 Task: Sort the products in the category "All Purpose Cleaners" by relevance.
Action: Mouse moved to (960, 347)
Screenshot: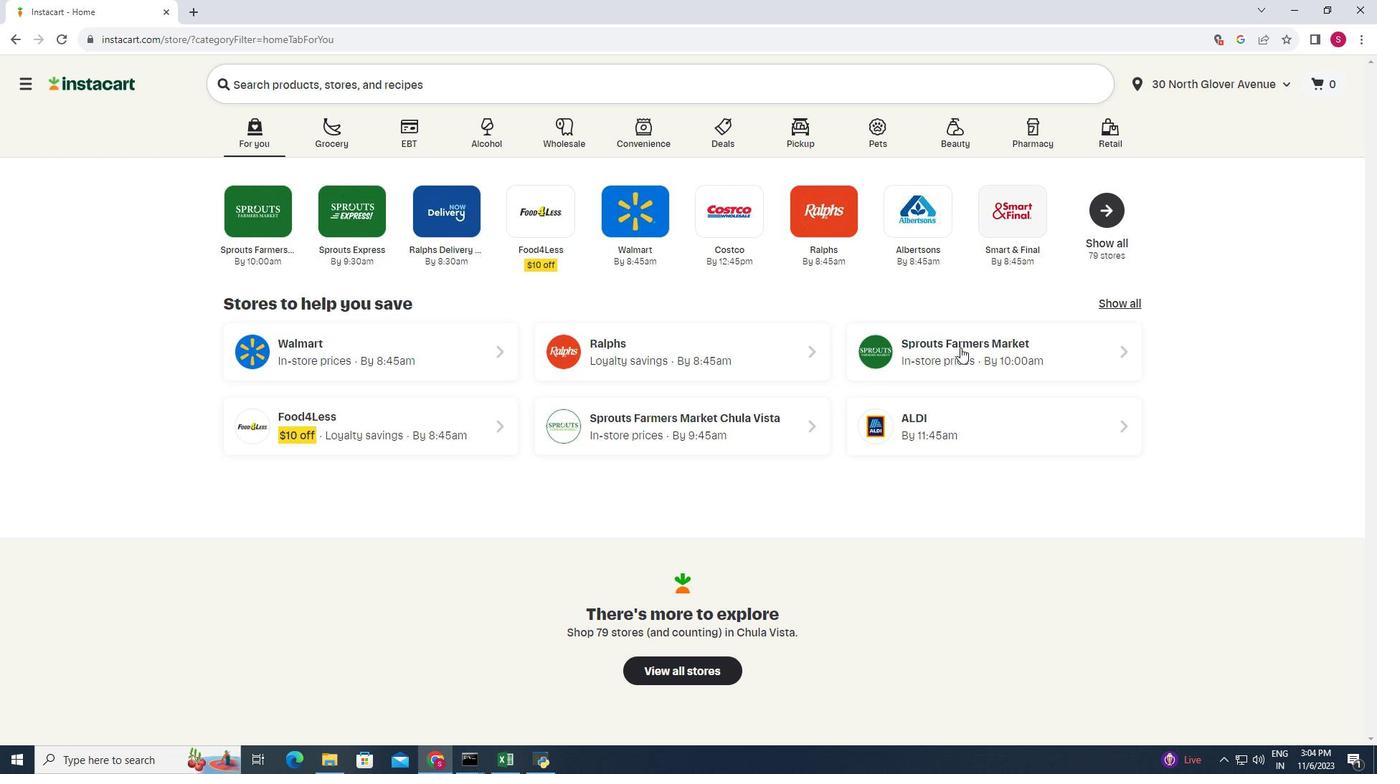 
Action: Mouse pressed left at (960, 347)
Screenshot: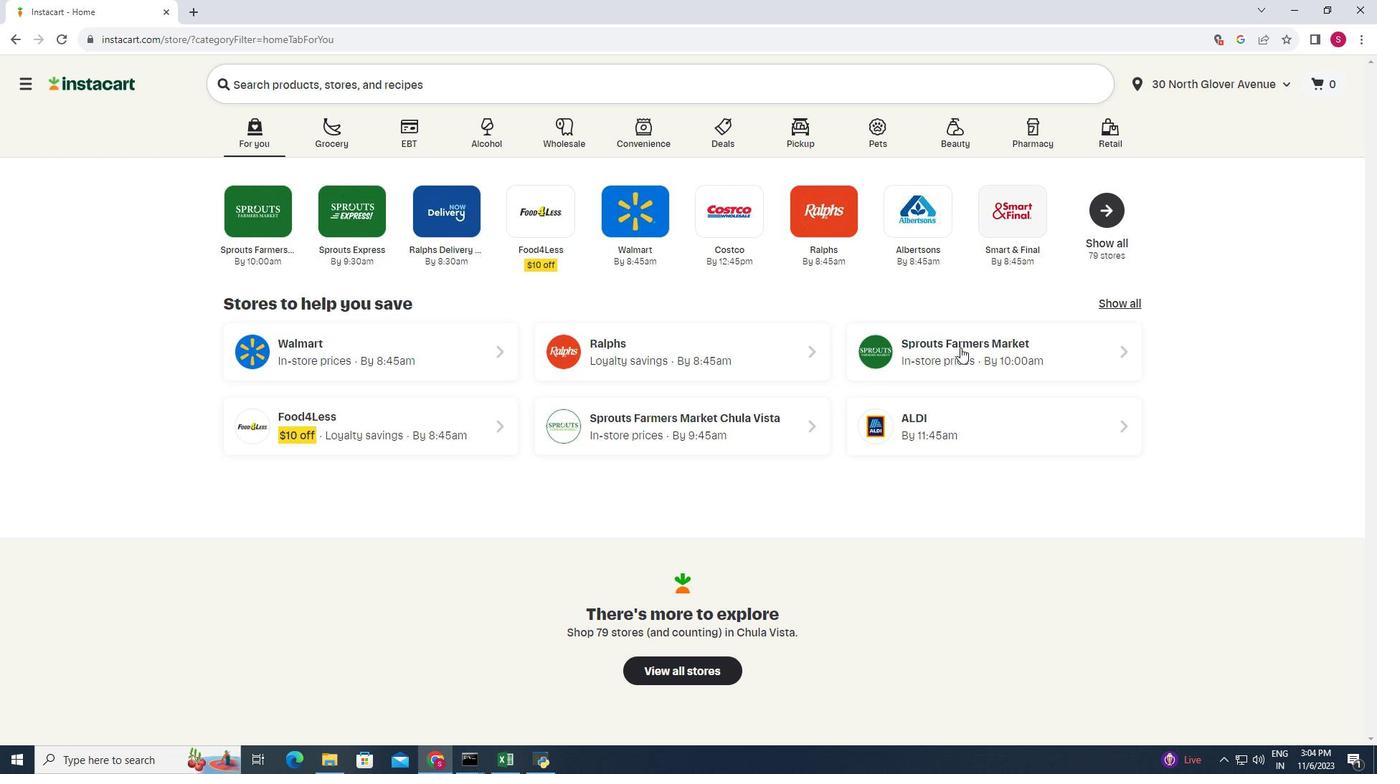 
Action: Mouse moved to (75, 489)
Screenshot: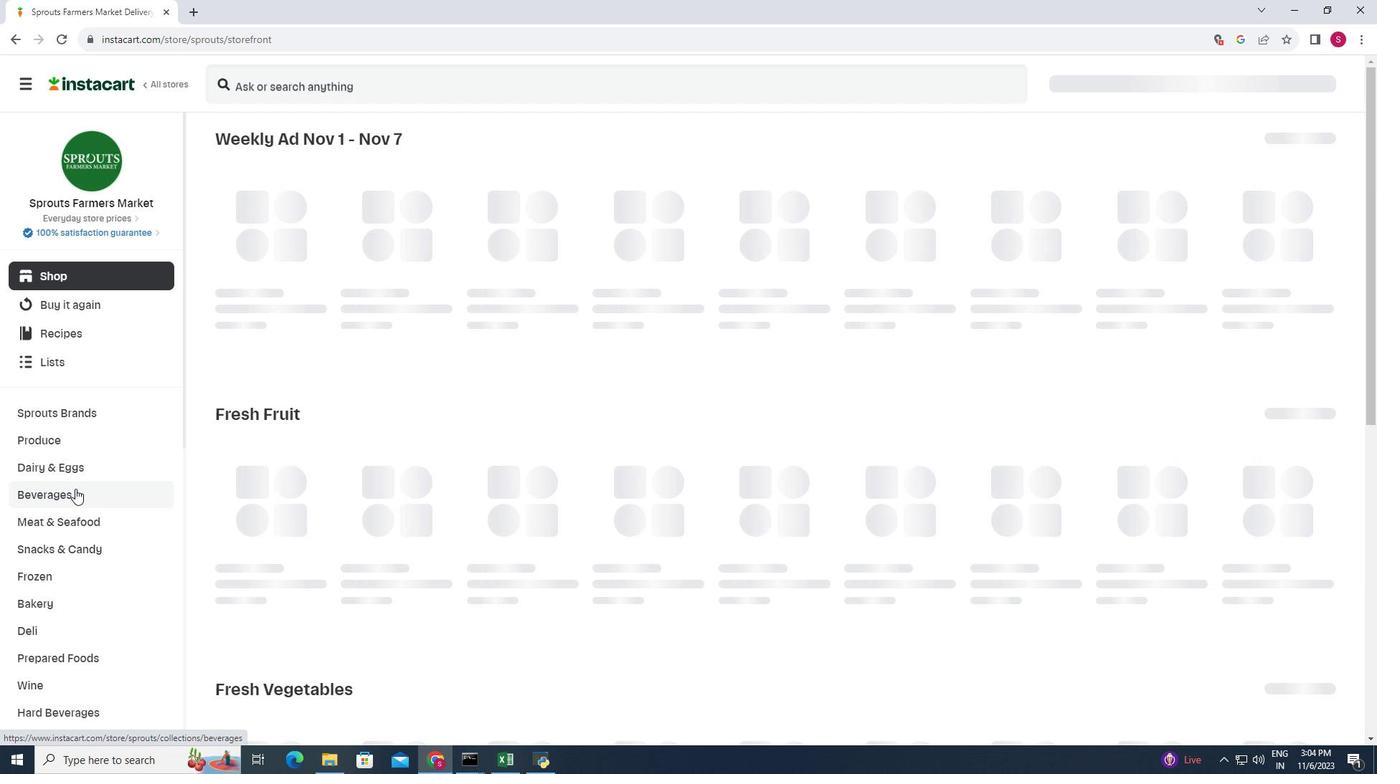 
Action: Mouse scrolled (75, 488) with delta (0, 0)
Screenshot: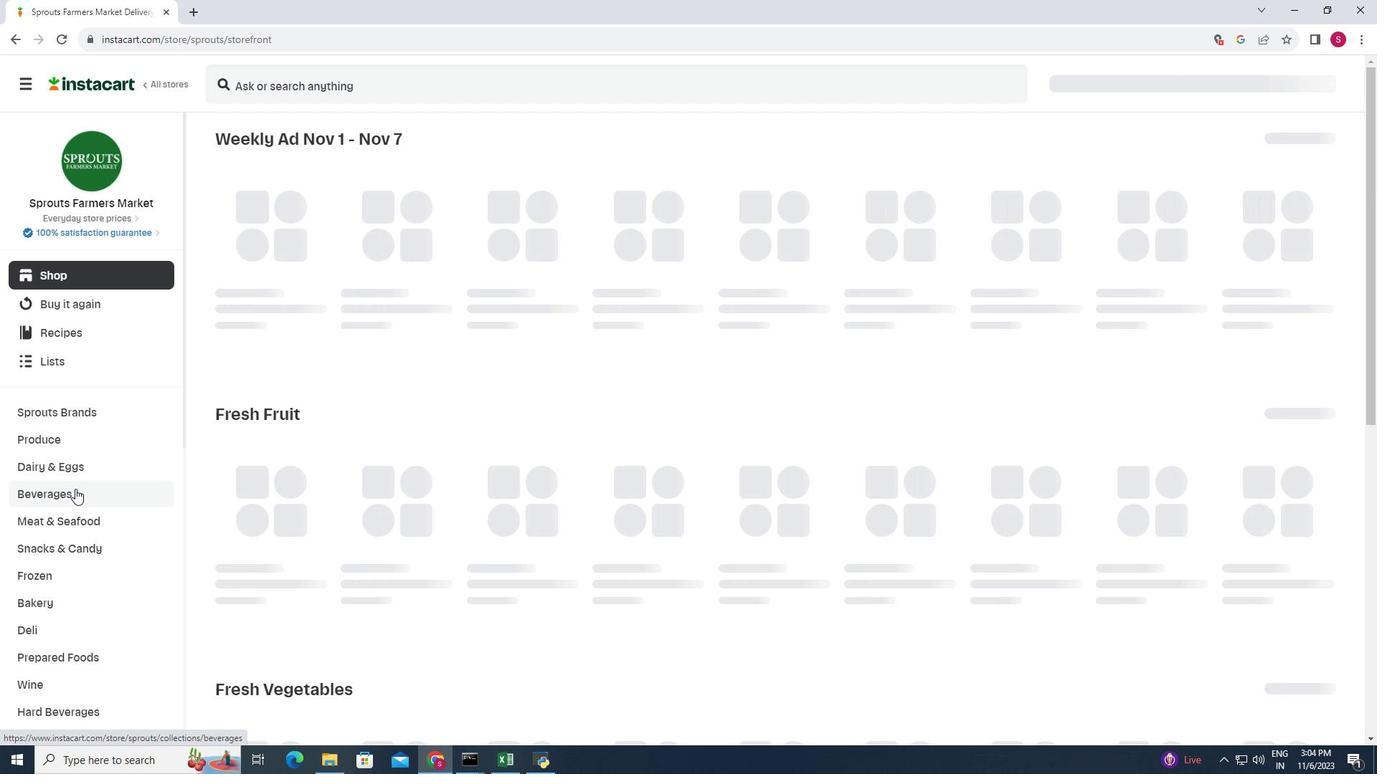 
Action: Mouse scrolled (75, 488) with delta (0, 0)
Screenshot: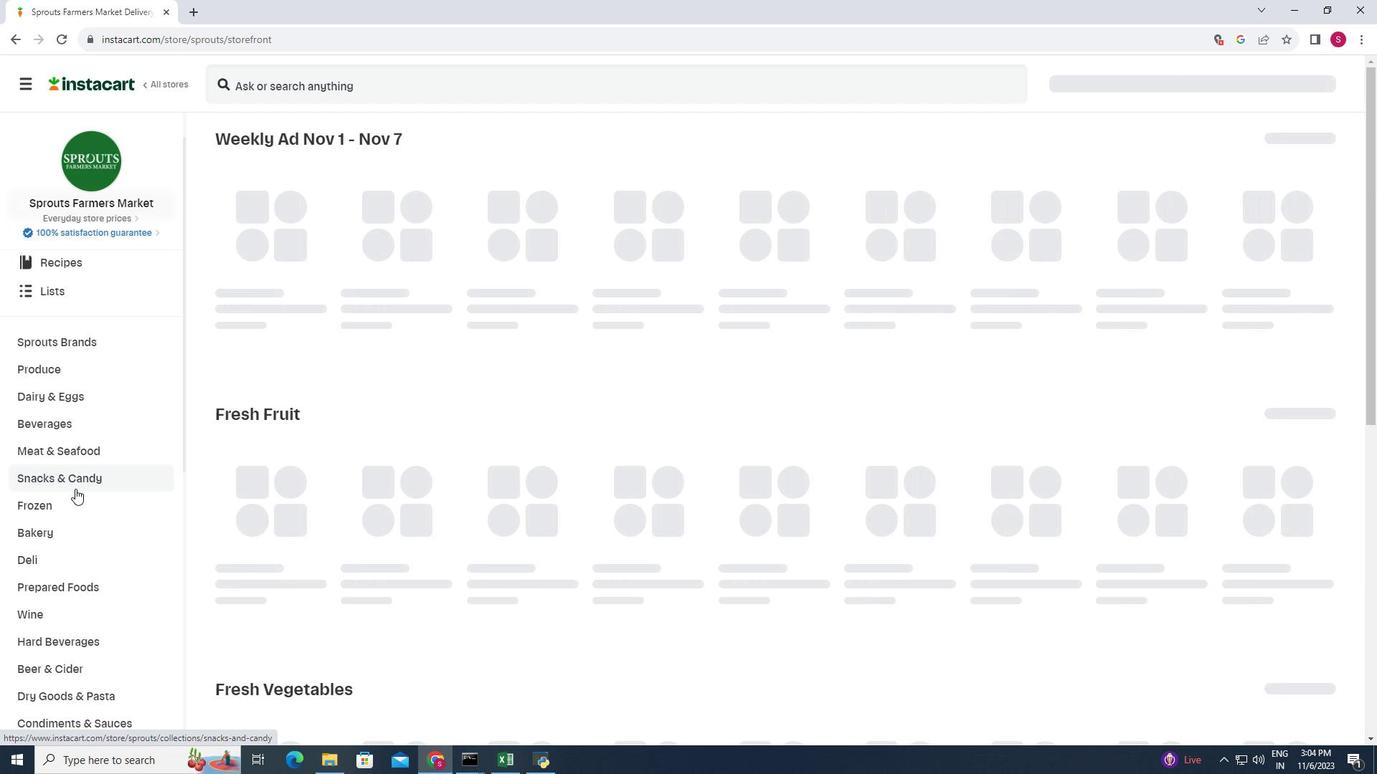 
Action: Mouse scrolled (75, 488) with delta (0, 0)
Screenshot: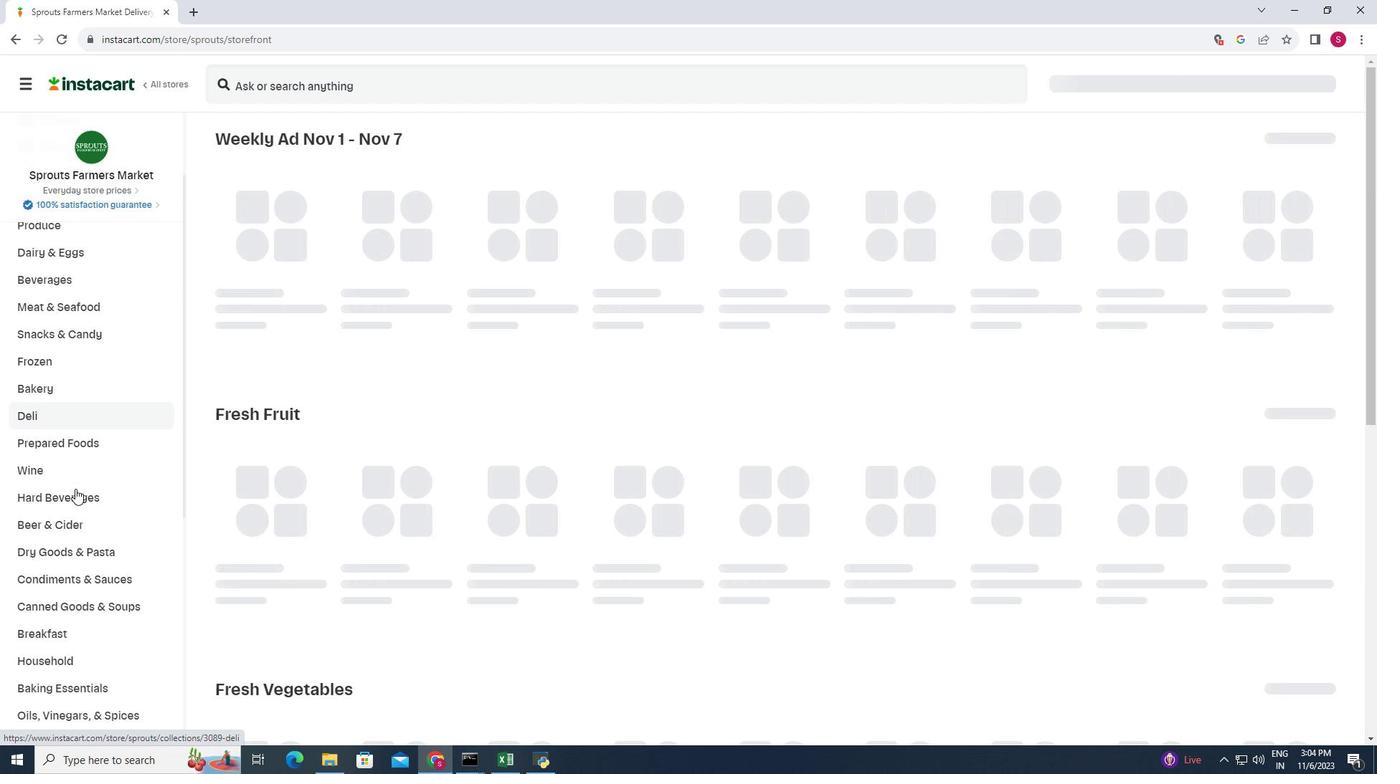 
Action: Mouse scrolled (75, 488) with delta (0, 0)
Screenshot: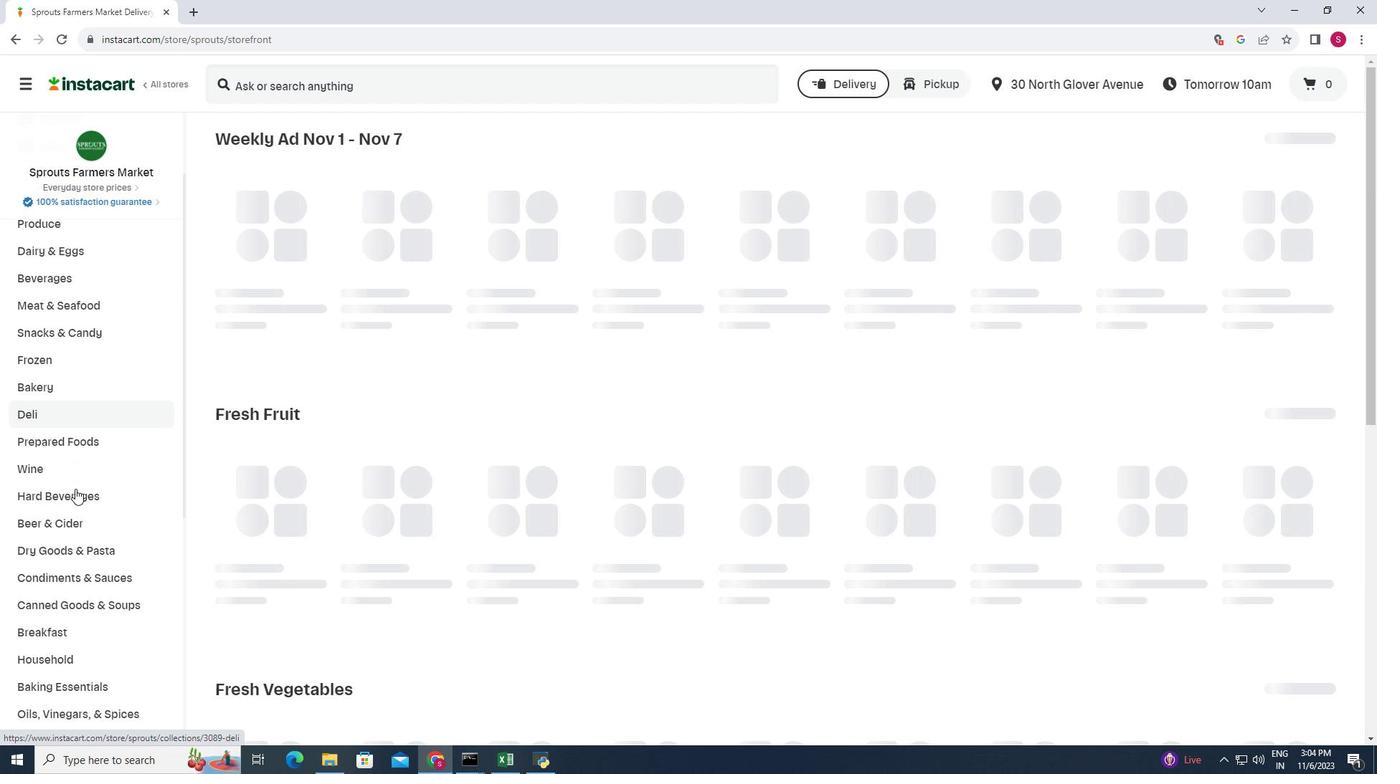 
Action: Mouse scrolled (75, 488) with delta (0, 0)
Screenshot: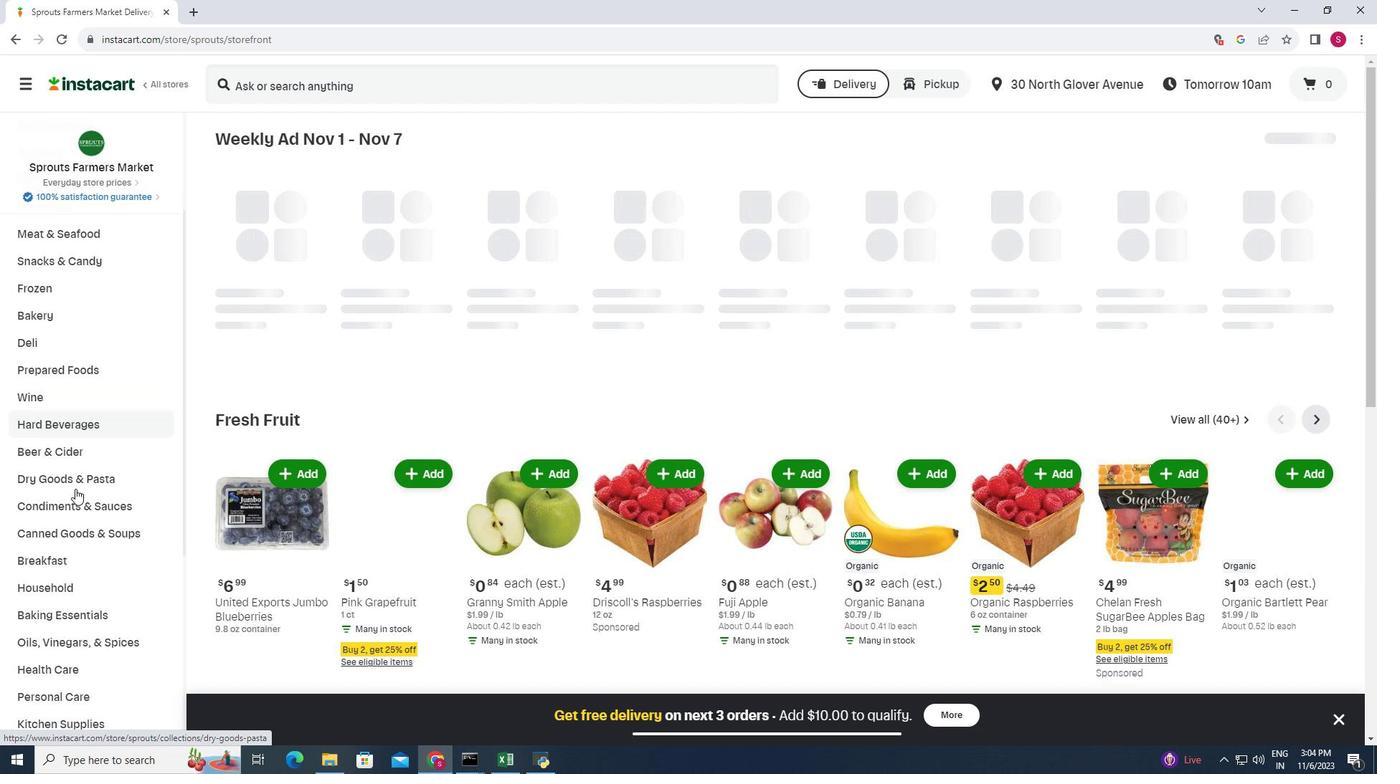 
Action: Mouse moved to (78, 512)
Screenshot: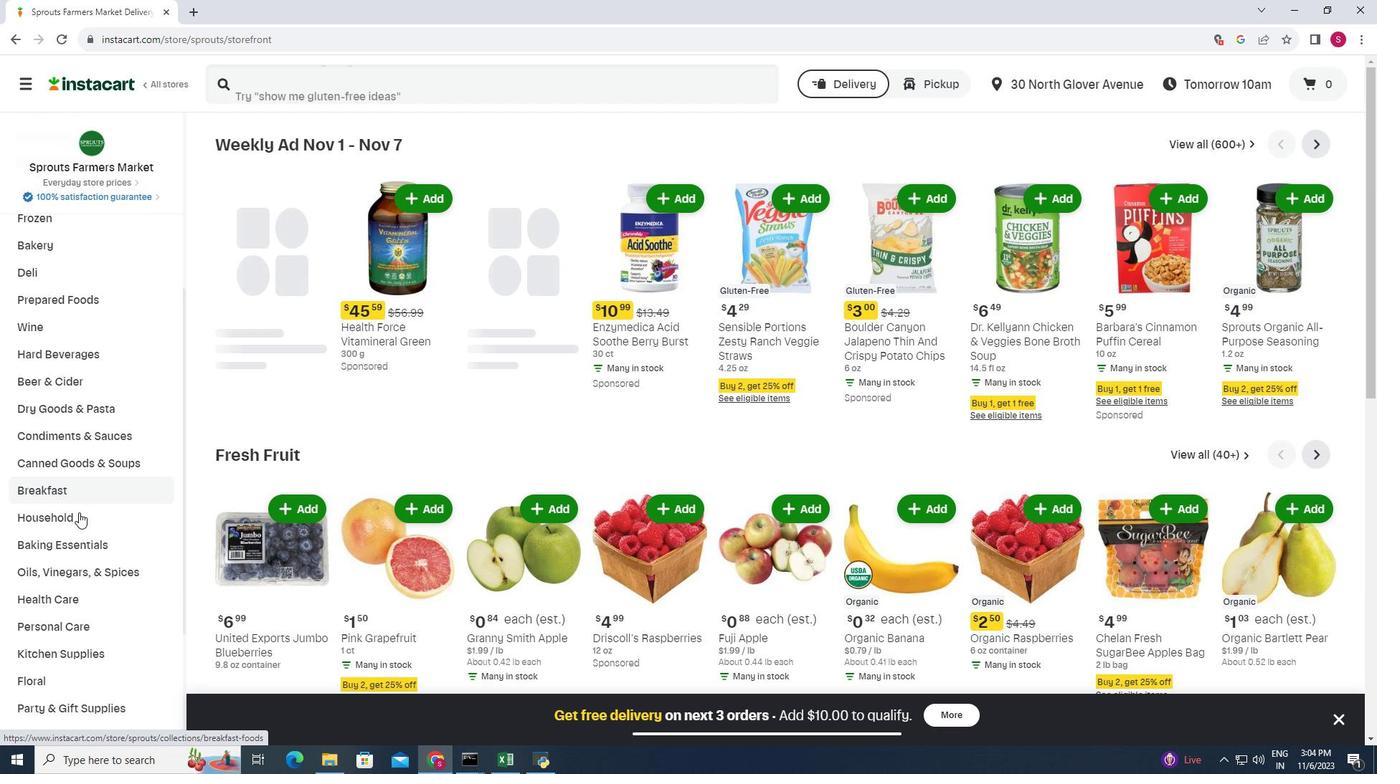 
Action: Mouse pressed left at (78, 512)
Screenshot: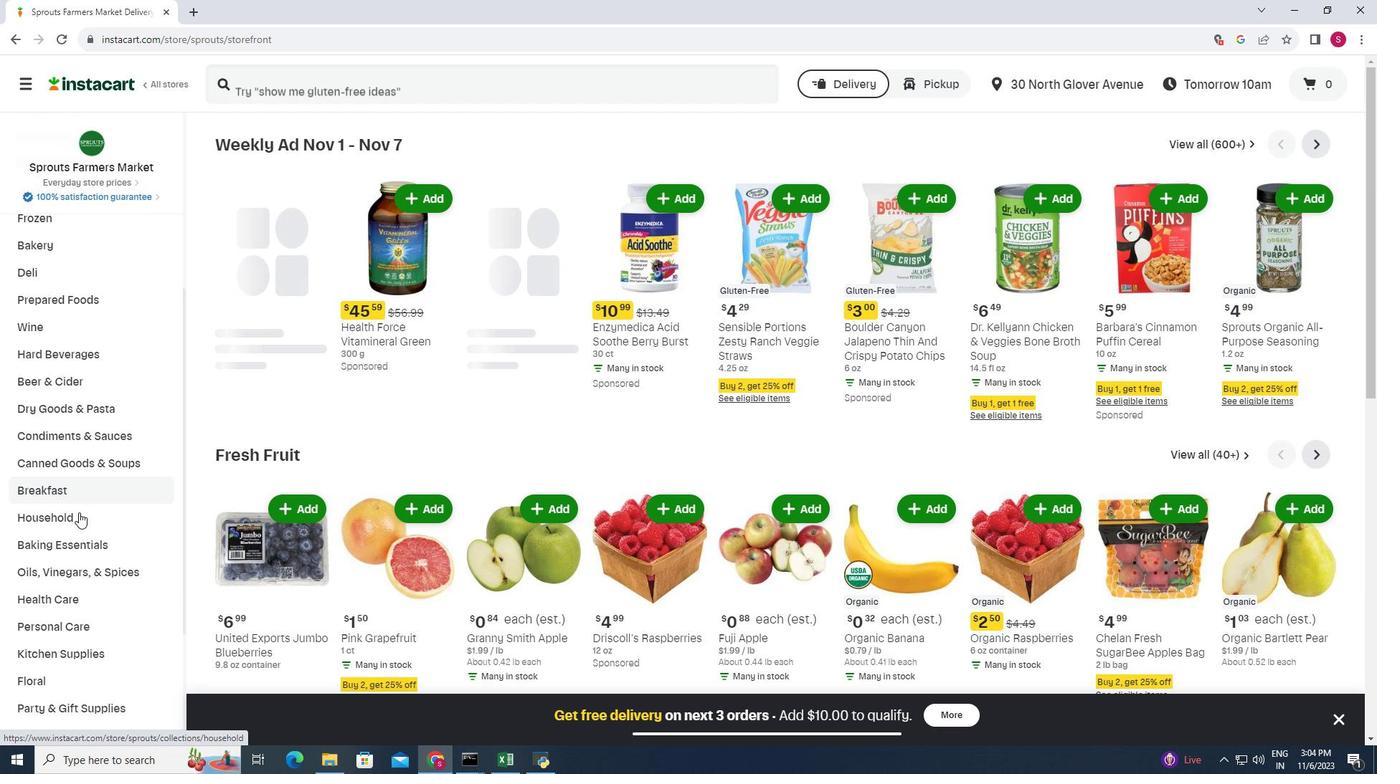 
Action: Mouse moved to (458, 176)
Screenshot: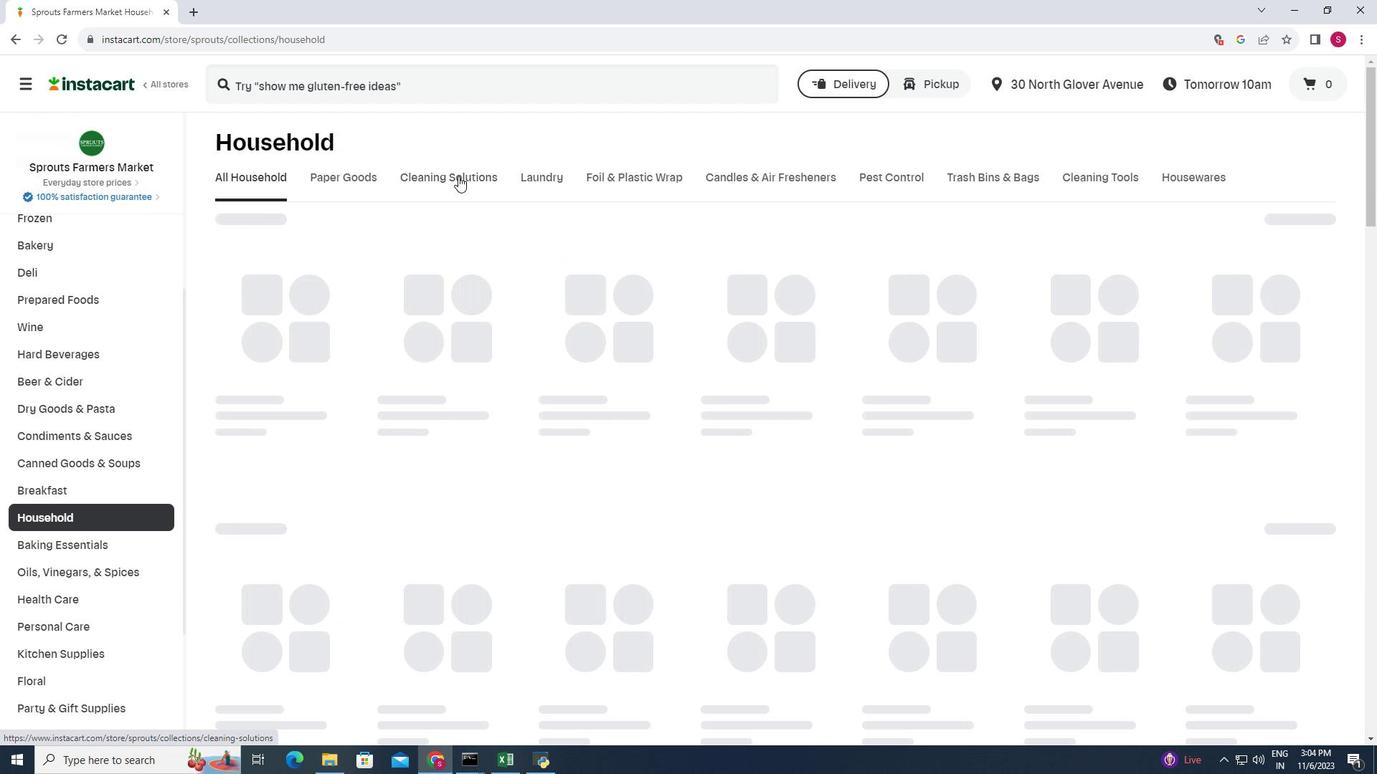 
Action: Mouse pressed left at (458, 176)
Screenshot: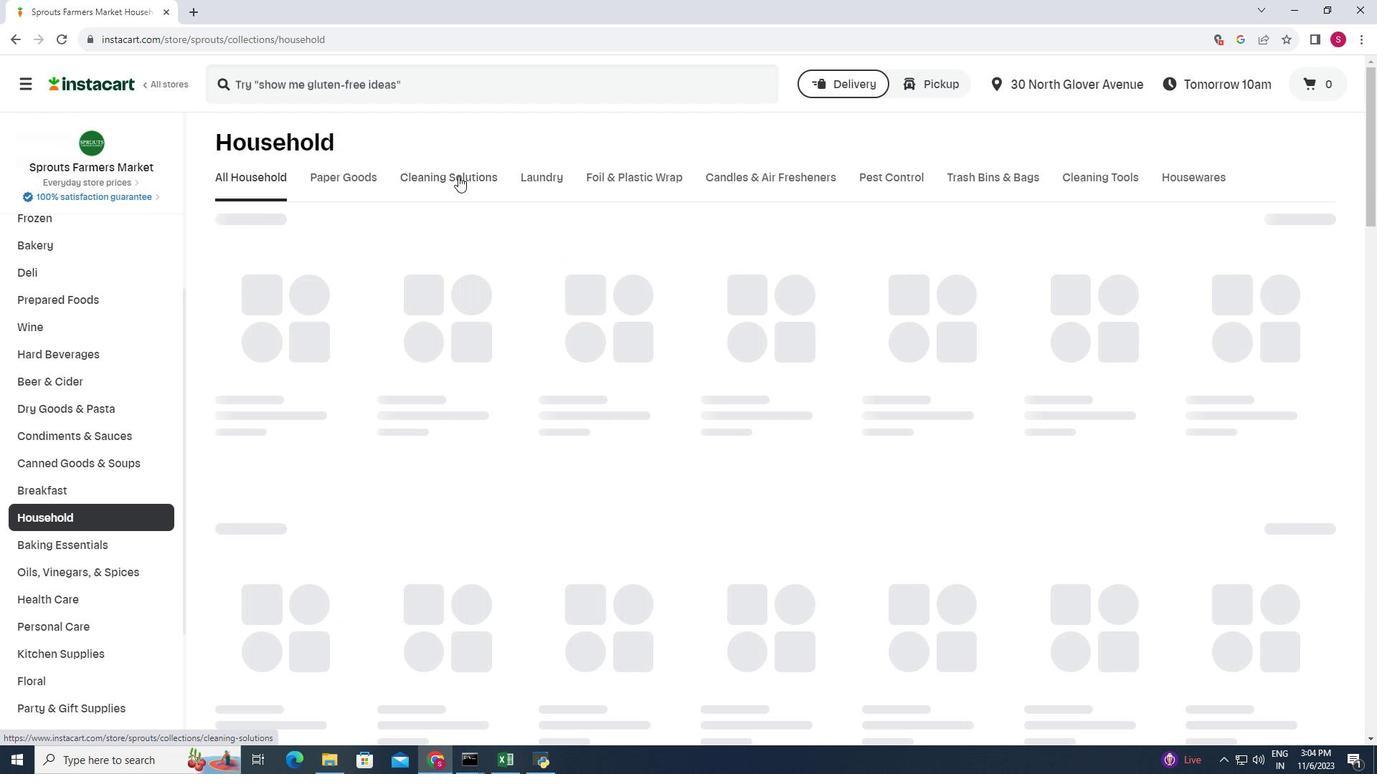 
Action: Mouse moved to (601, 225)
Screenshot: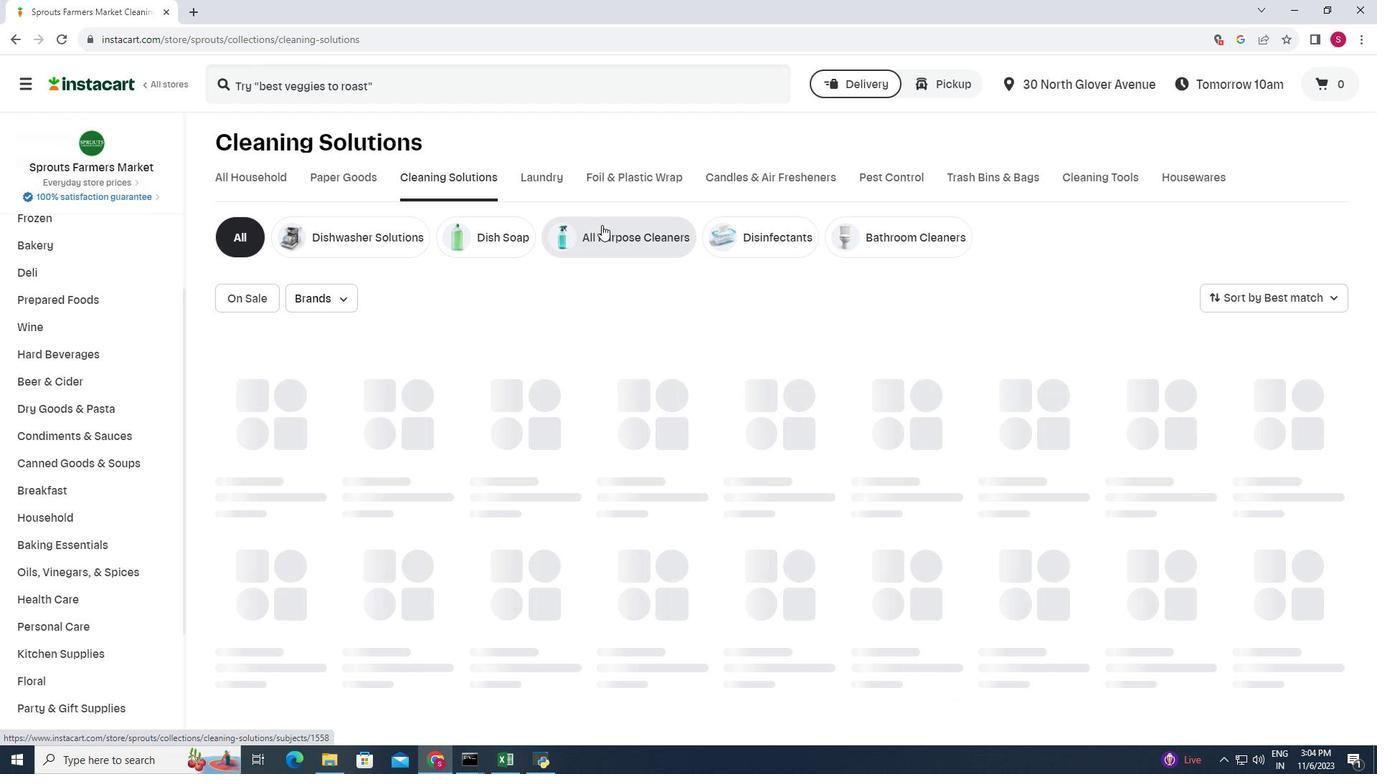 
Action: Mouse pressed left at (601, 225)
Screenshot: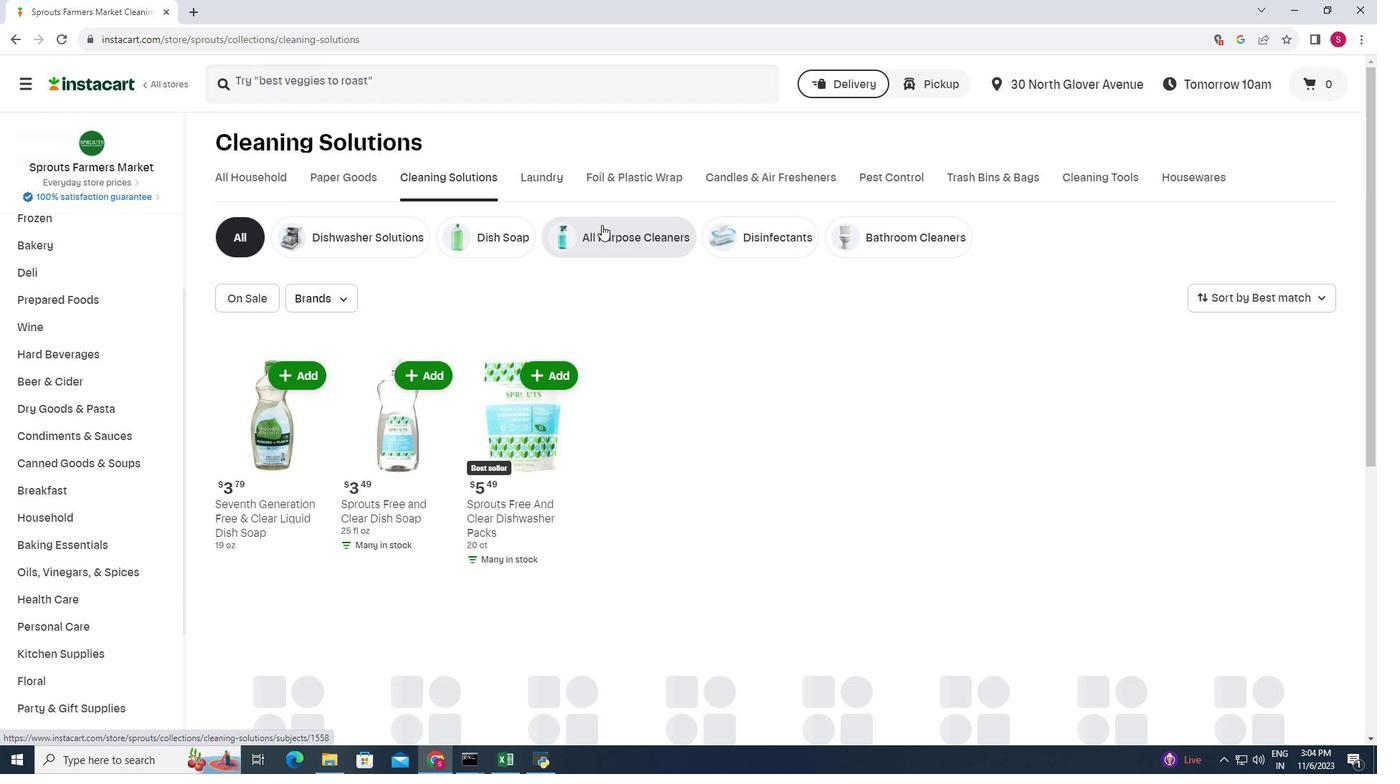 
Action: Mouse moved to (1322, 286)
Screenshot: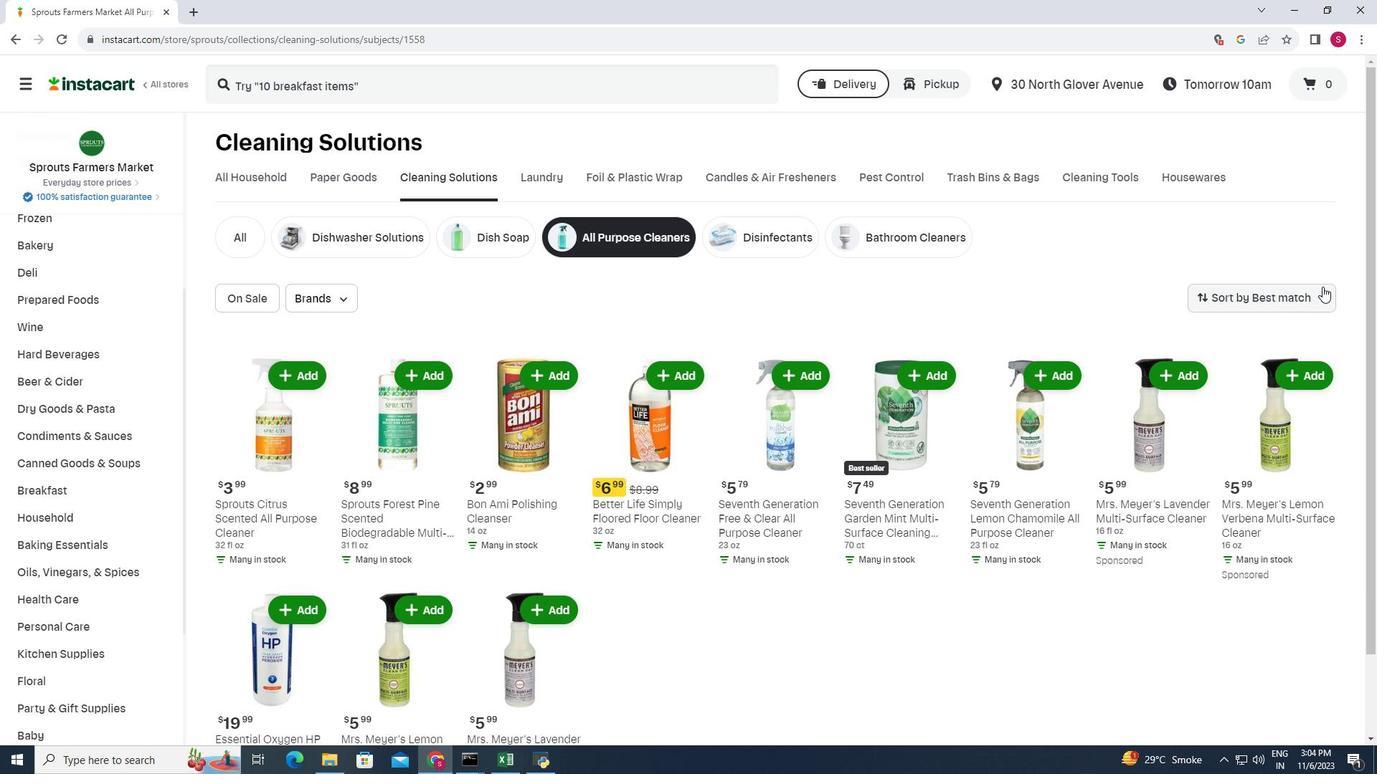 
Action: Mouse pressed left at (1322, 286)
Screenshot: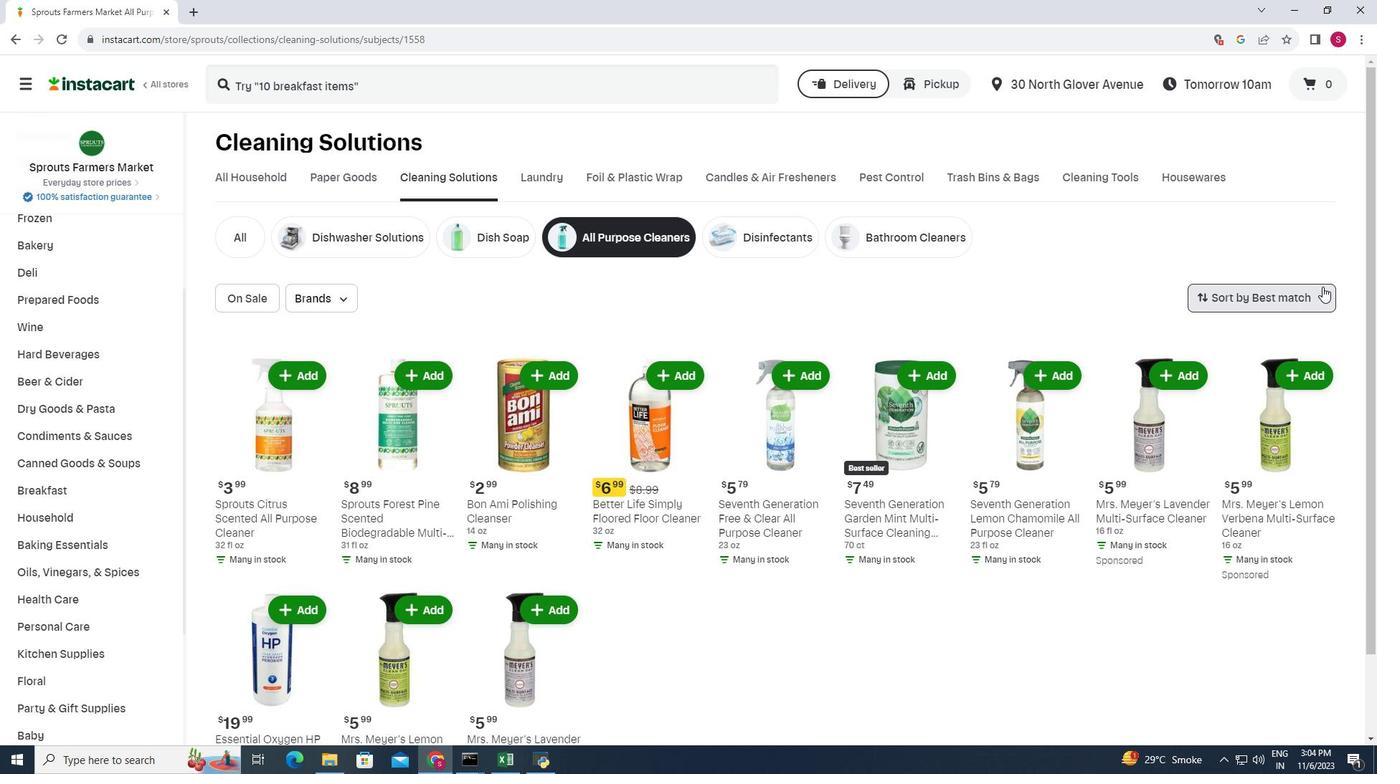 
Action: Mouse moved to (1229, 509)
Screenshot: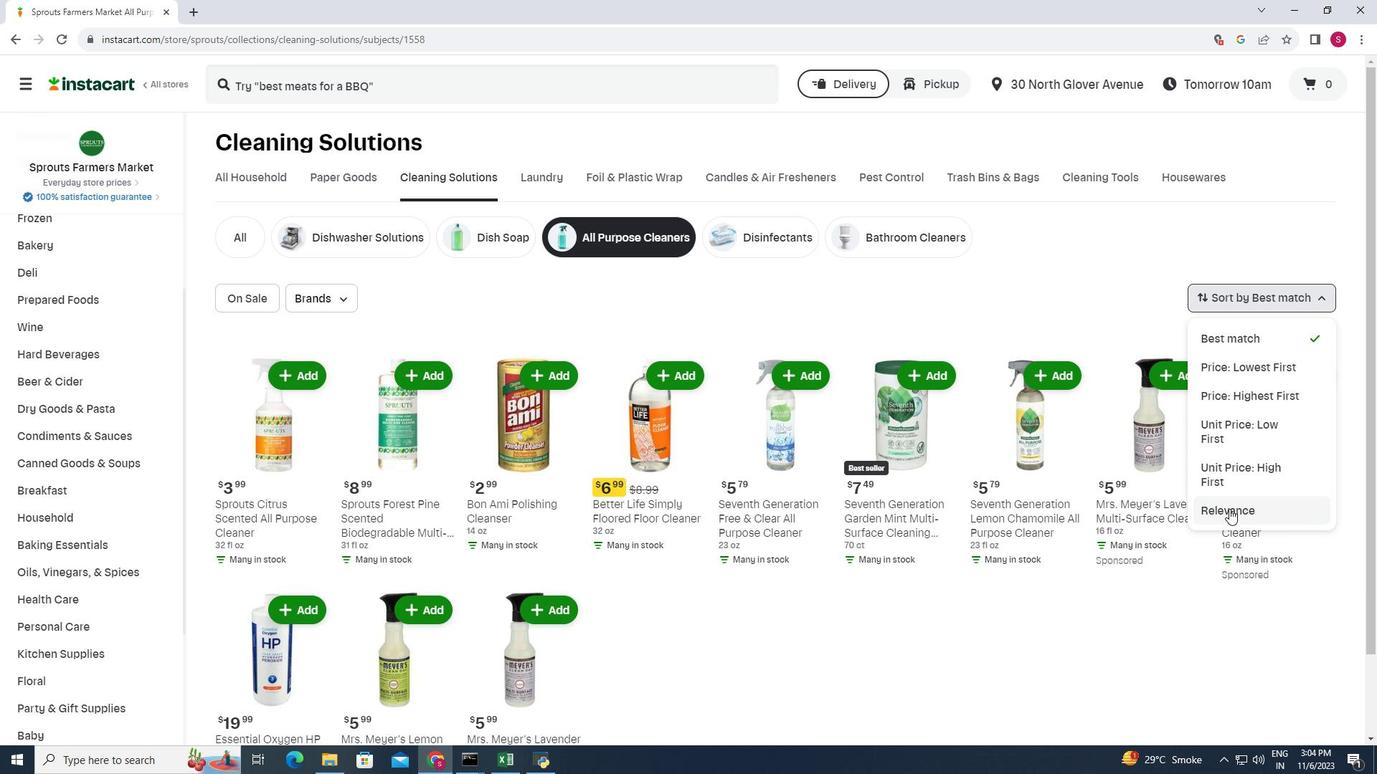 
Action: Mouse pressed left at (1229, 509)
Screenshot: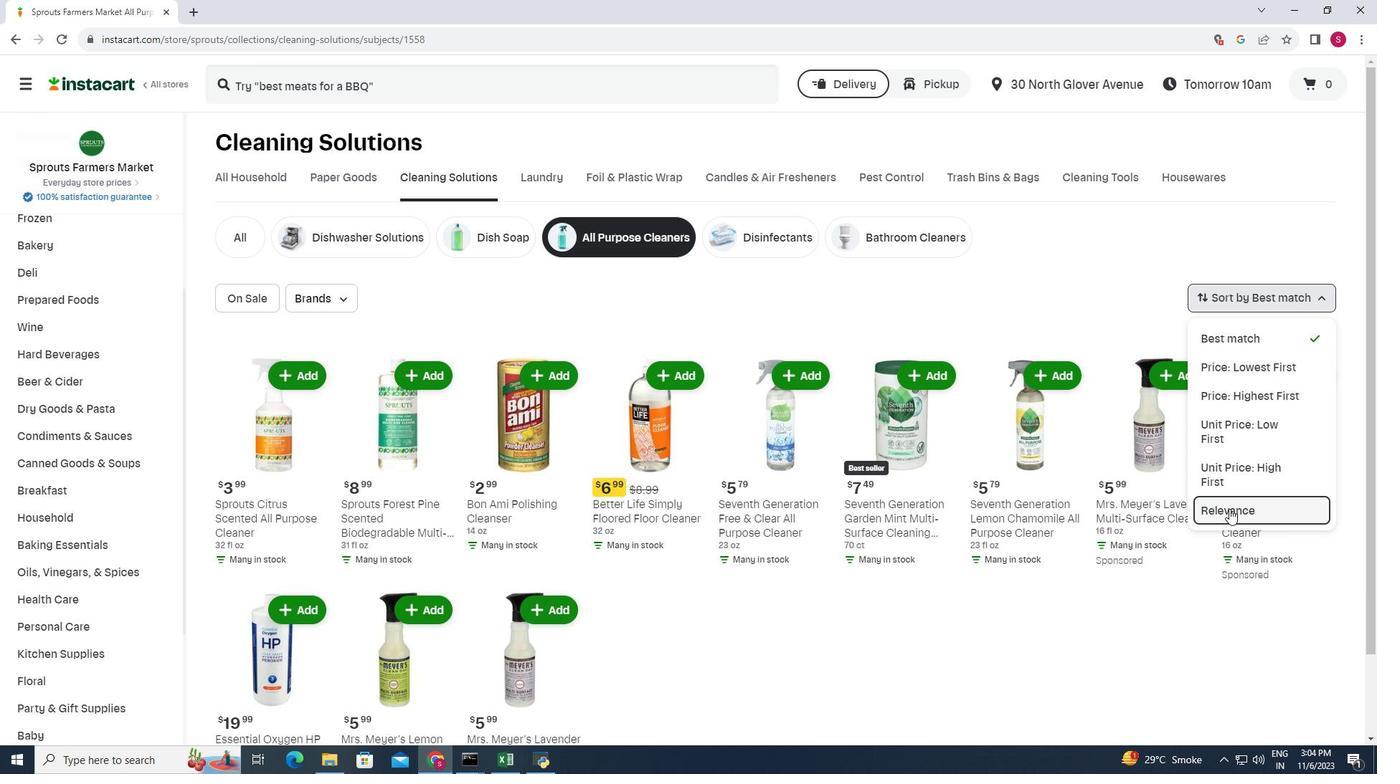
Action: Mouse moved to (627, 323)
Screenshot: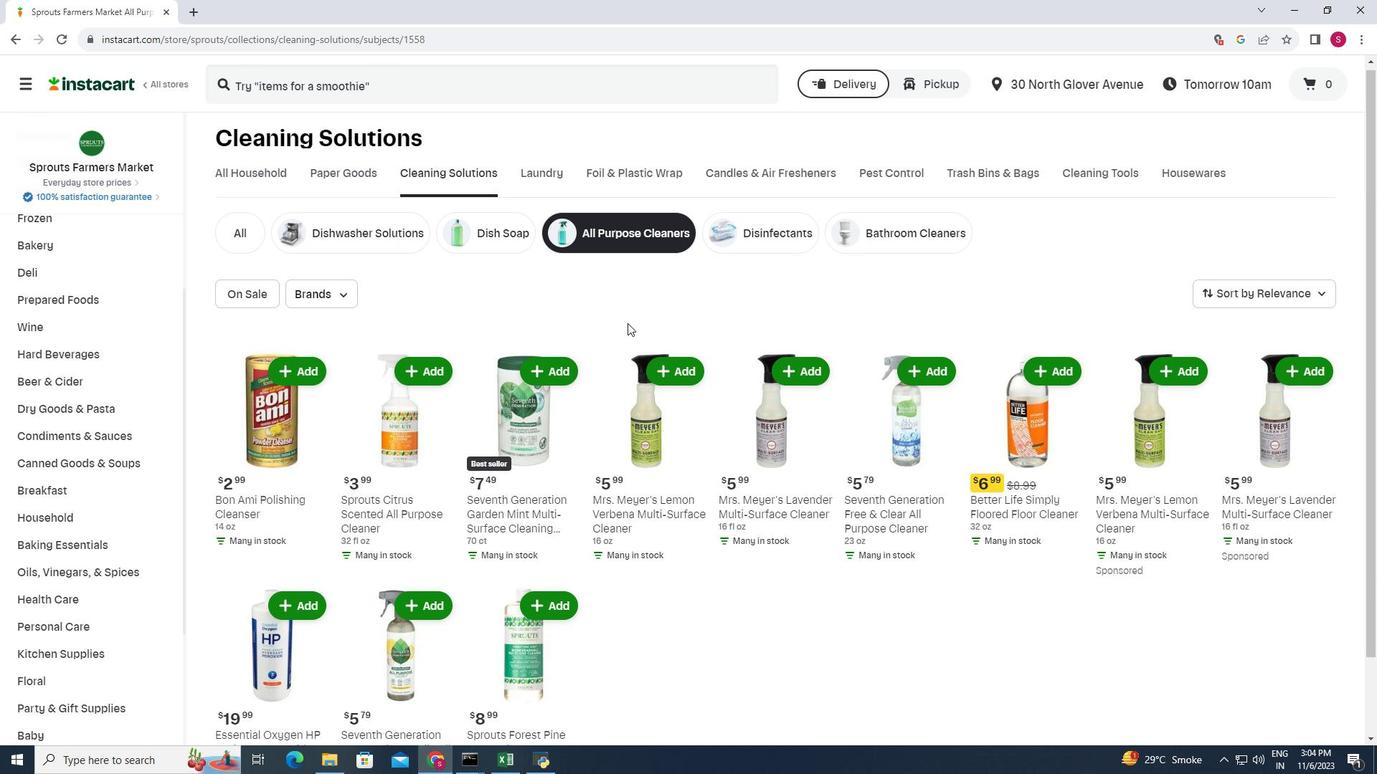 
Action: Mouse scrolled (627, 322) with delta (0, 0)
Screenshot: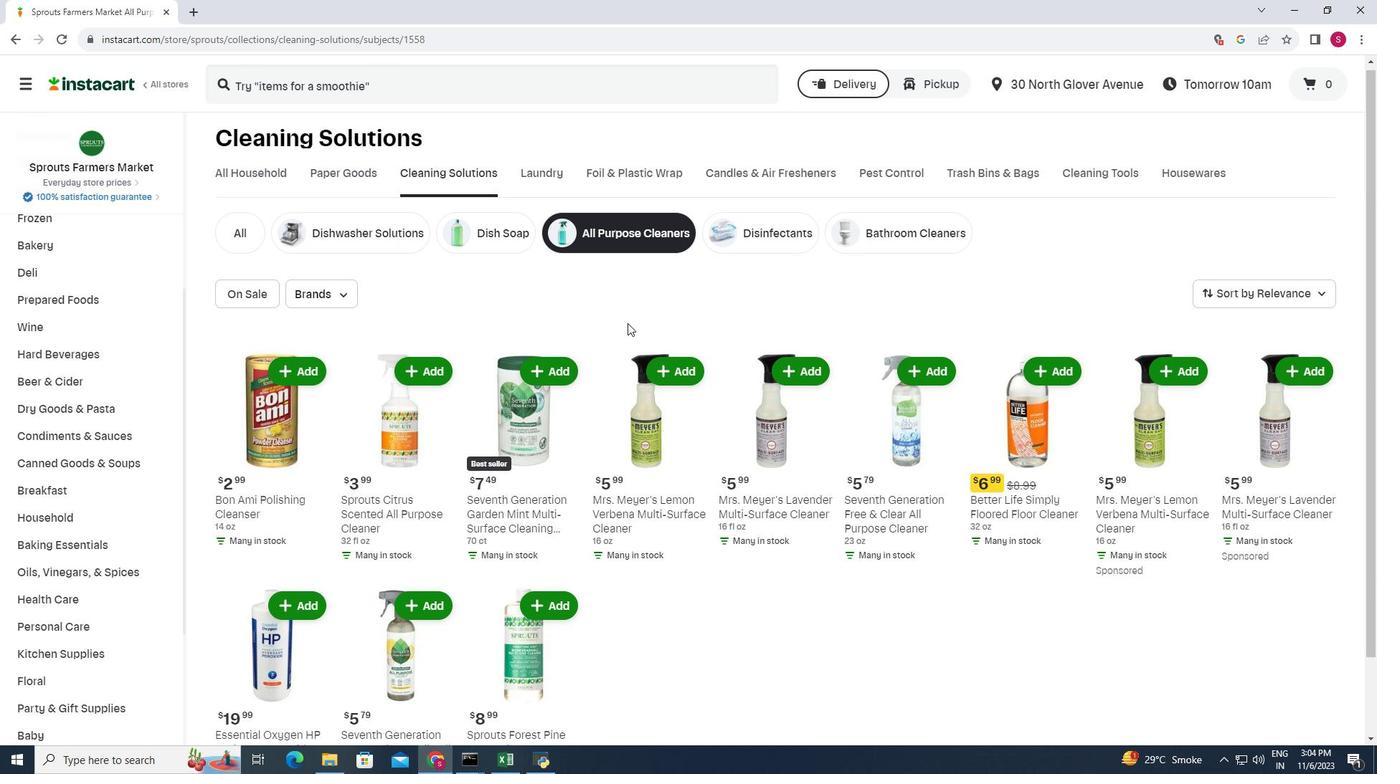 
Action: Mouse scrolled (627, 322) with delta (0, 0)
Screenshot: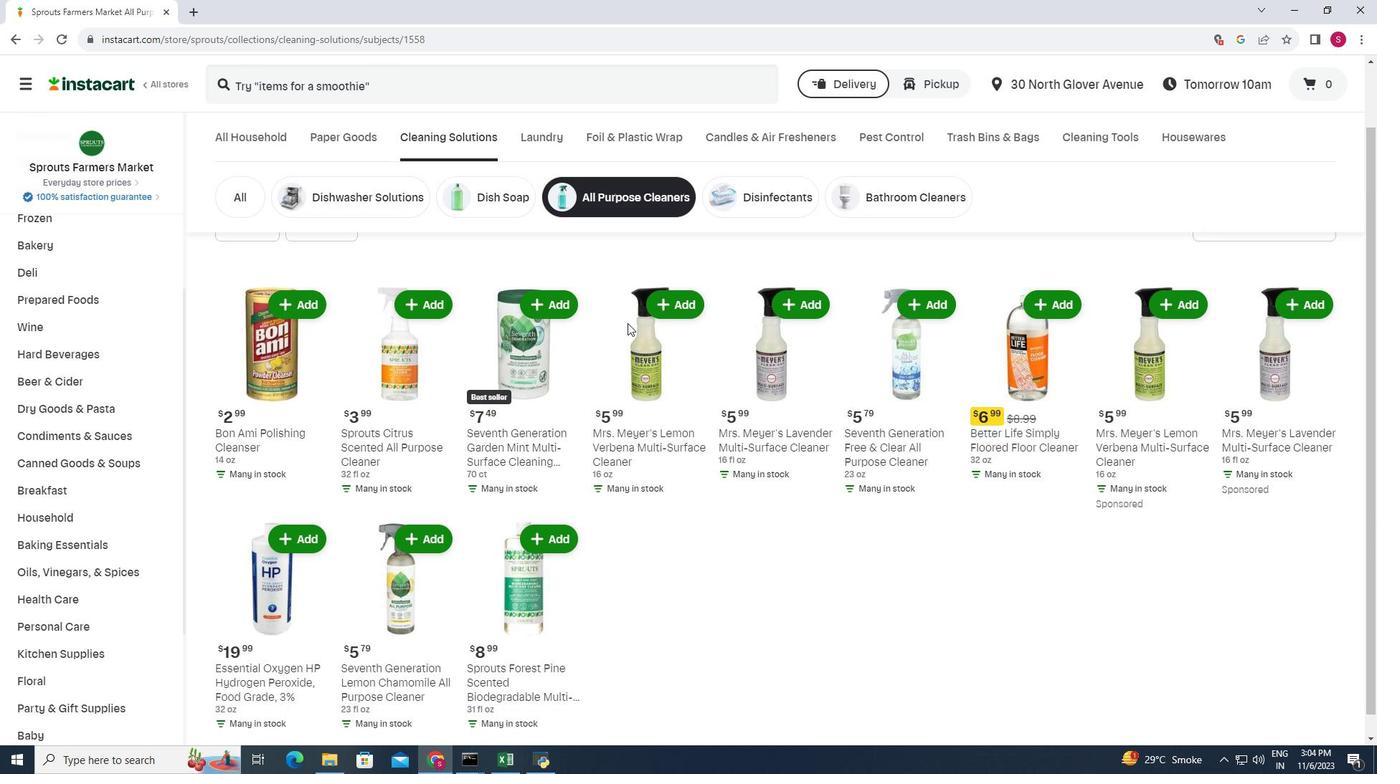 
Action: Mouse moved to (629, 322)
Screenshot: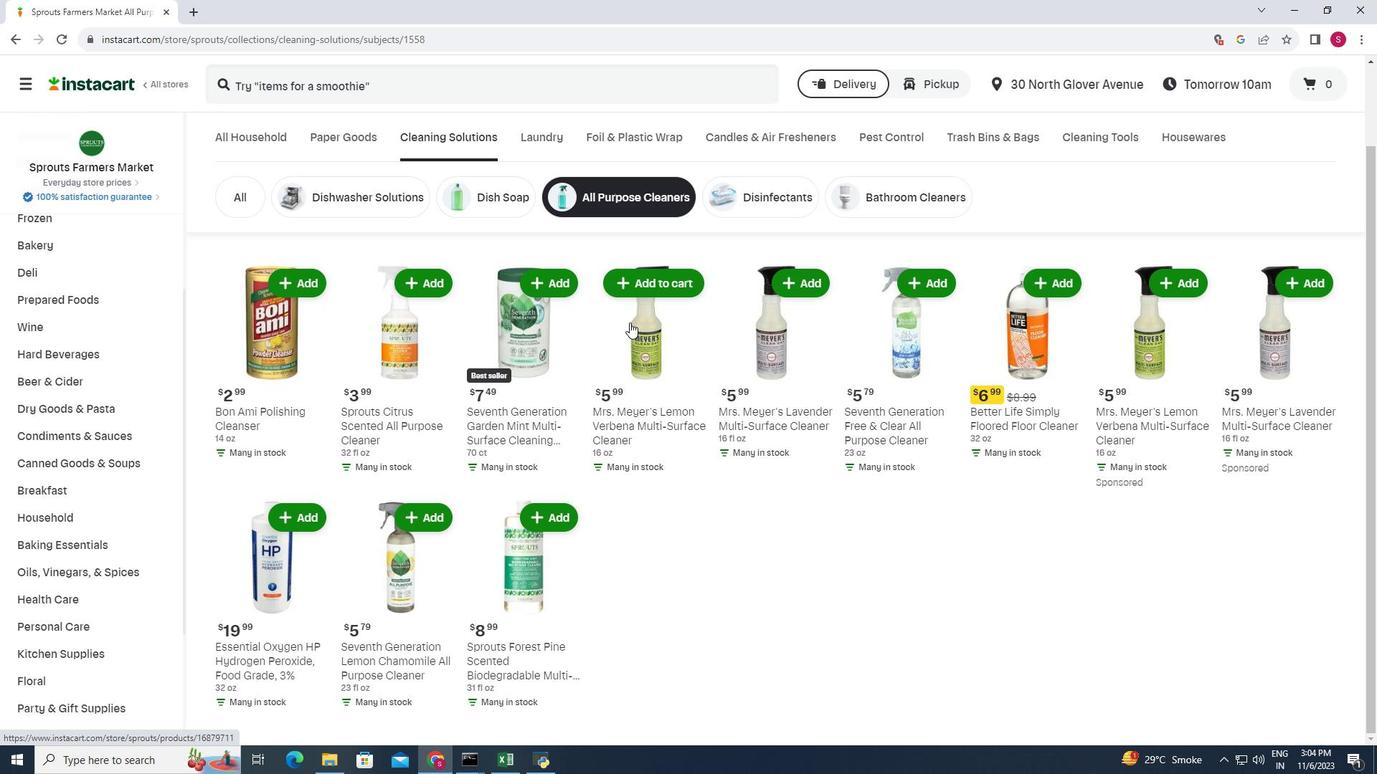 
